Task: Filter people with service categories by Coaching & Mentoring.
Action: Mouse moved to (343, 80)
Screenshot: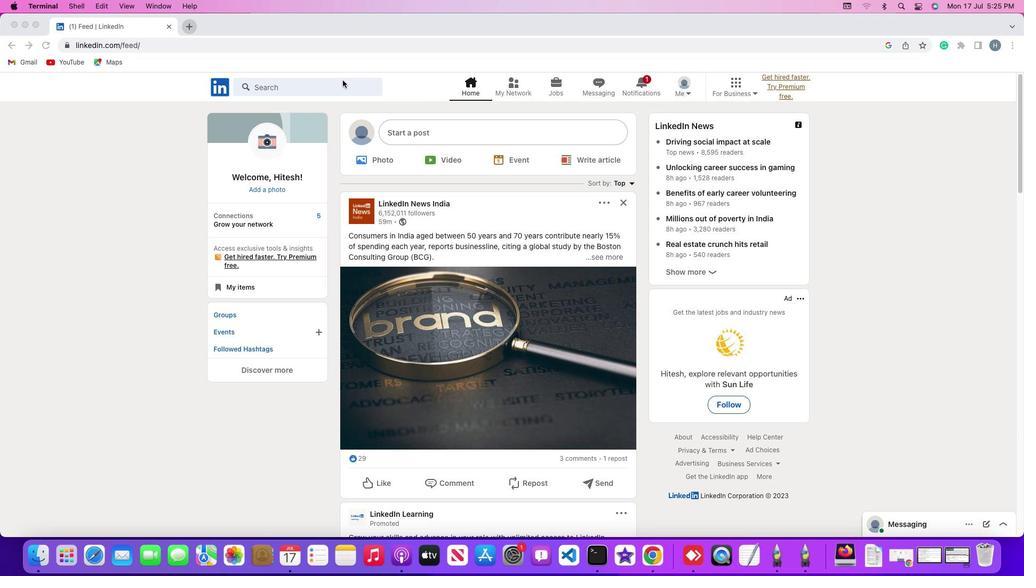 
Action: Mouse pressed left at (343, 80)
Screenshot: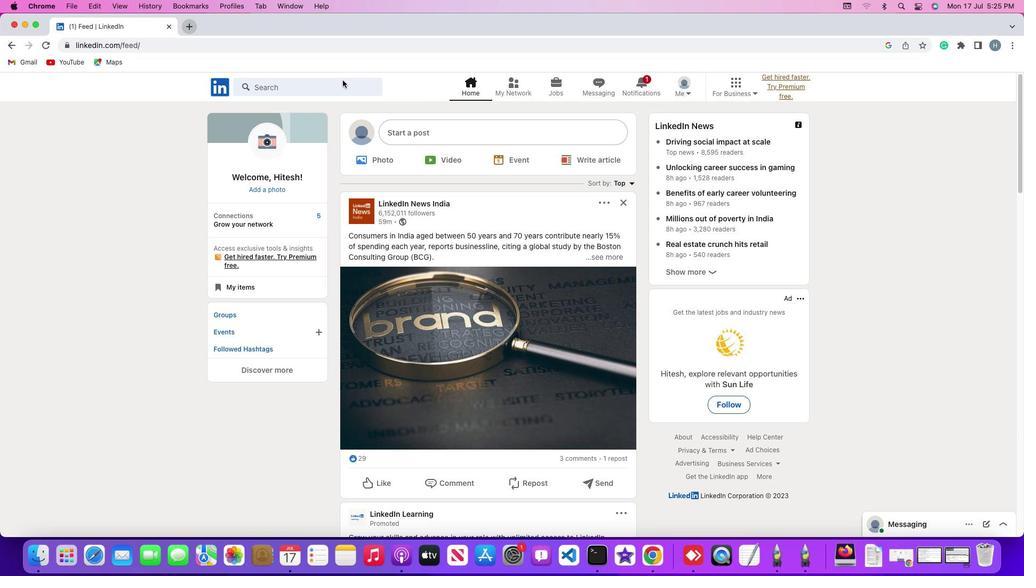
Action: Mouse pressed left at (343, 80)
Screenshot: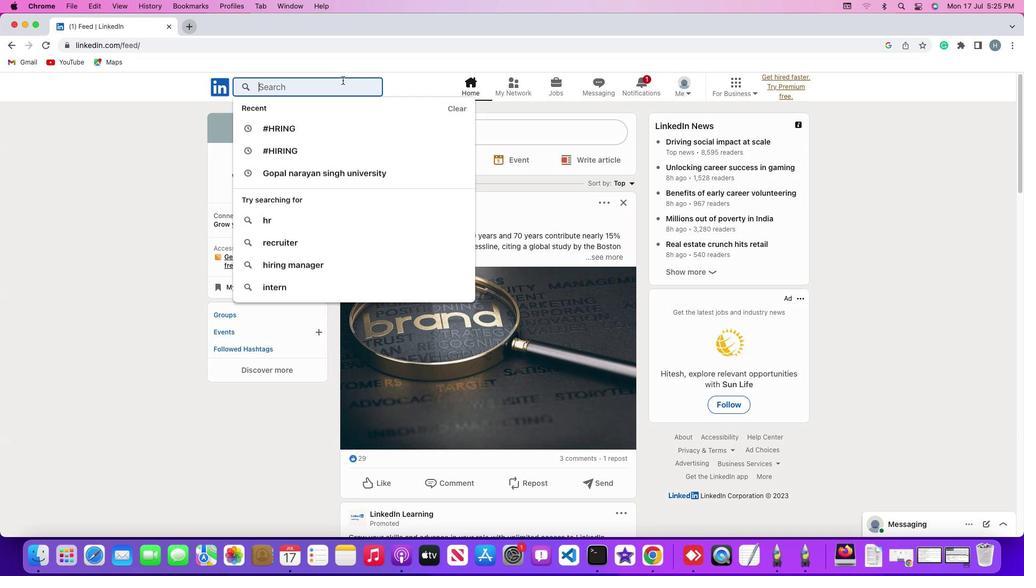 
Action: Key pressed Key.shift'#''H''I''R''I''N''G'Key.enter
Screenshot: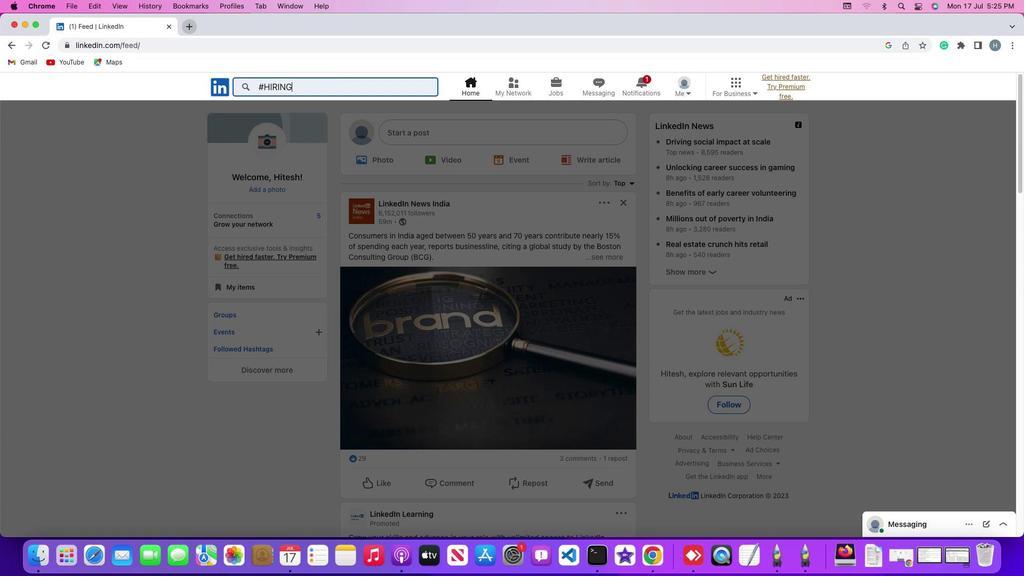 
Action: Mouse moved to (307, 115)
Screenshot: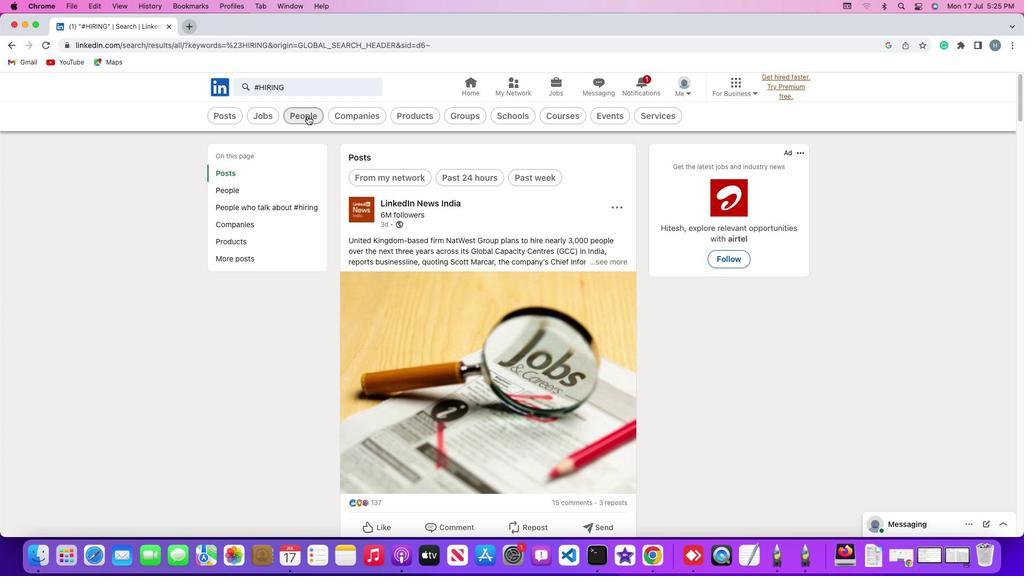 
Action: Mouse pressed left at (307, 115)
Screenshot: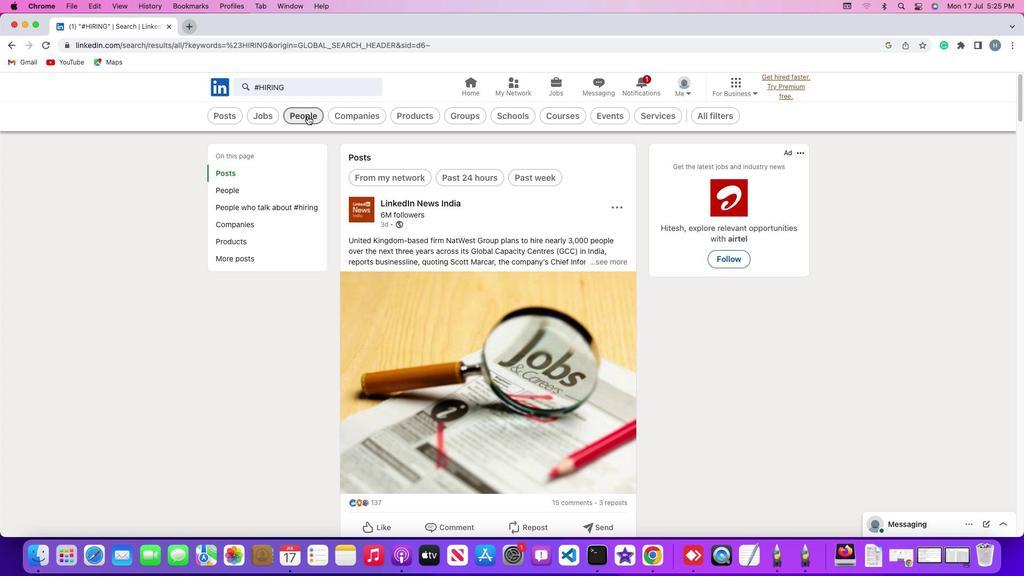 
Action: Mouse moved to (546, 115)
Screenshot: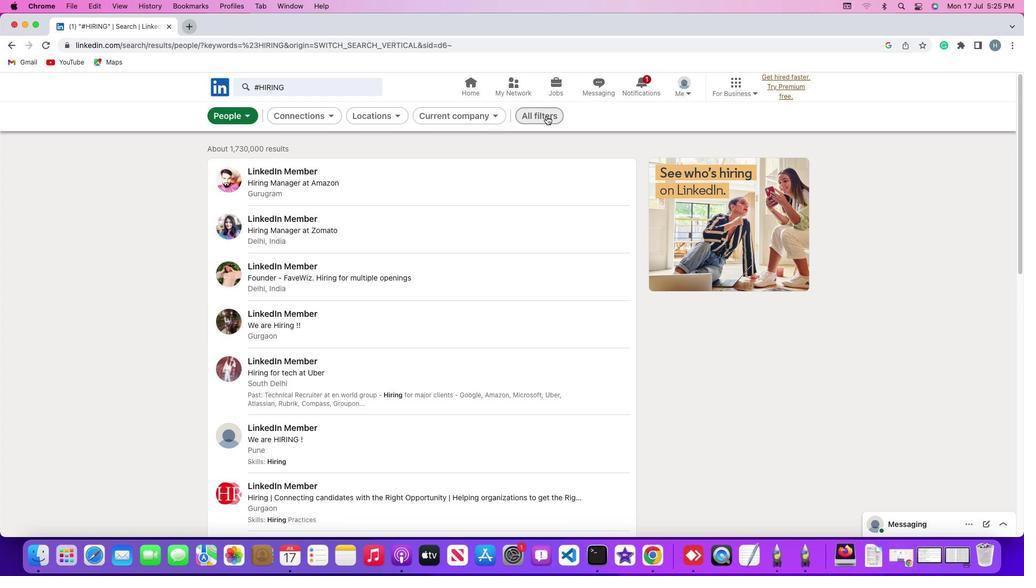 
Action: Mouse pressed left at (546, 115)
Screenshot: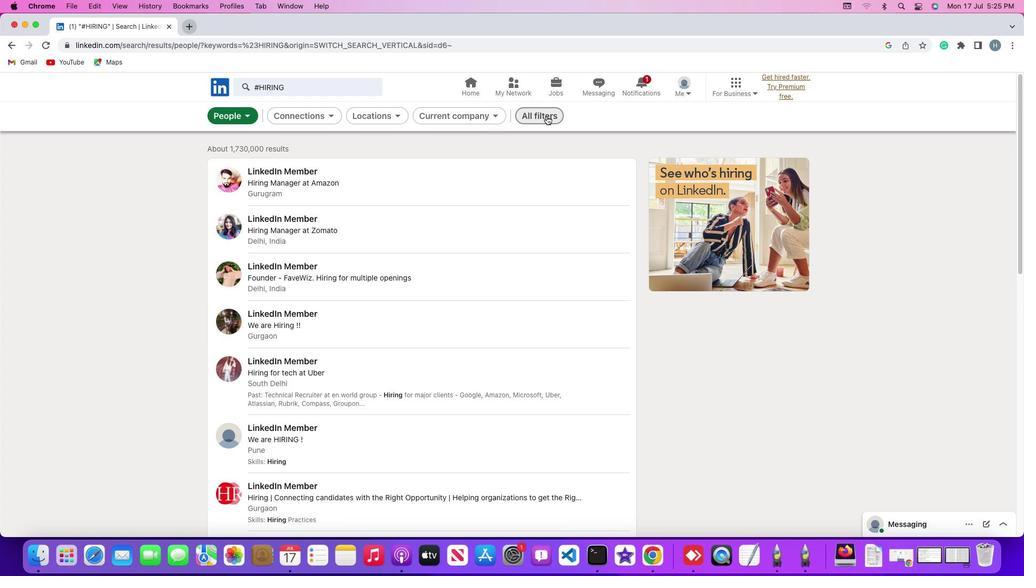 
Action: Mouse moved to (829, 354)
Screenshot: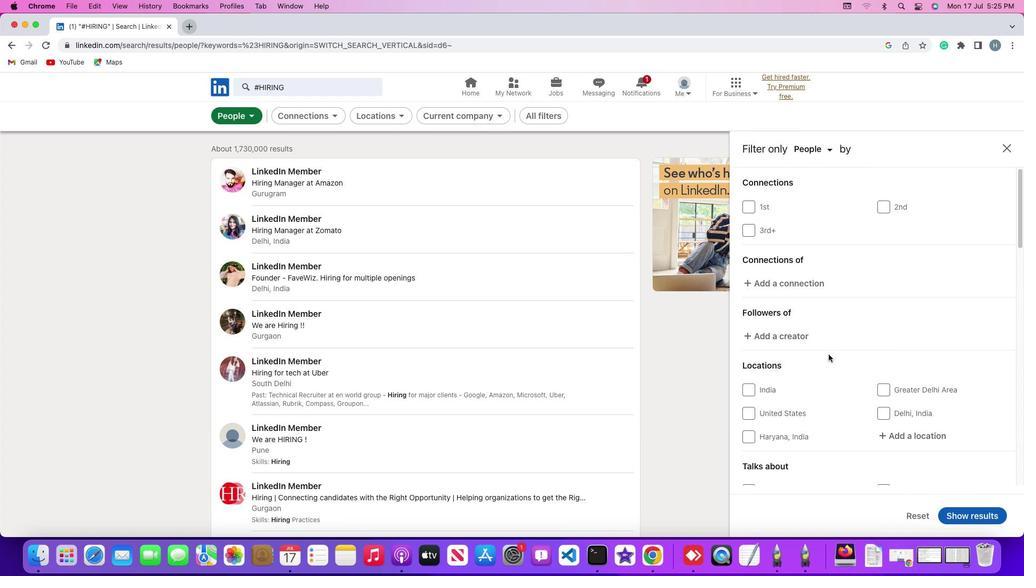 
Action: Mouse scrolled (829, 354) with delta (0, 0)
Screenshot: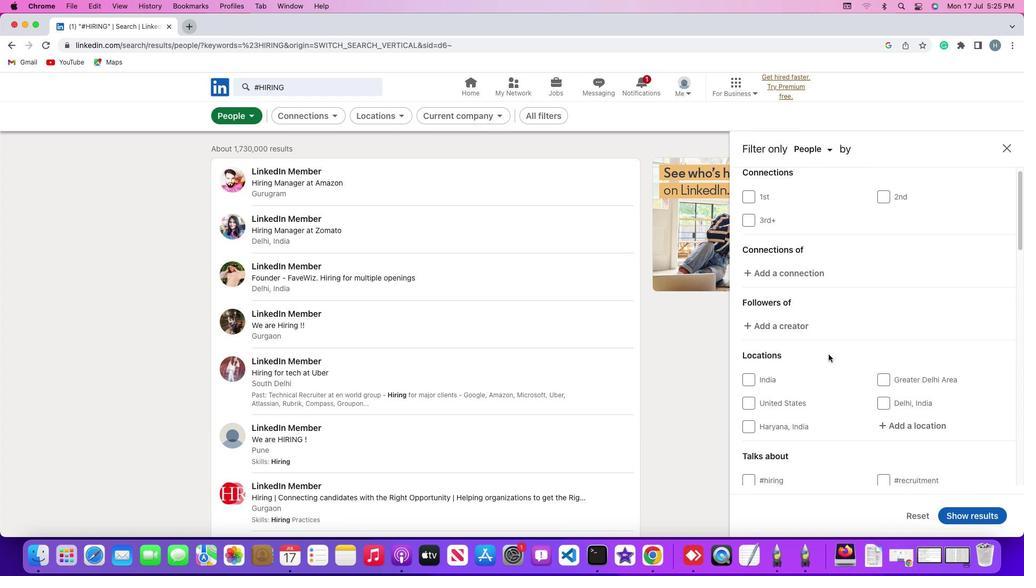 
Action: Mouse scrolled (829, 354) with delta (0, 0)
Screenshot: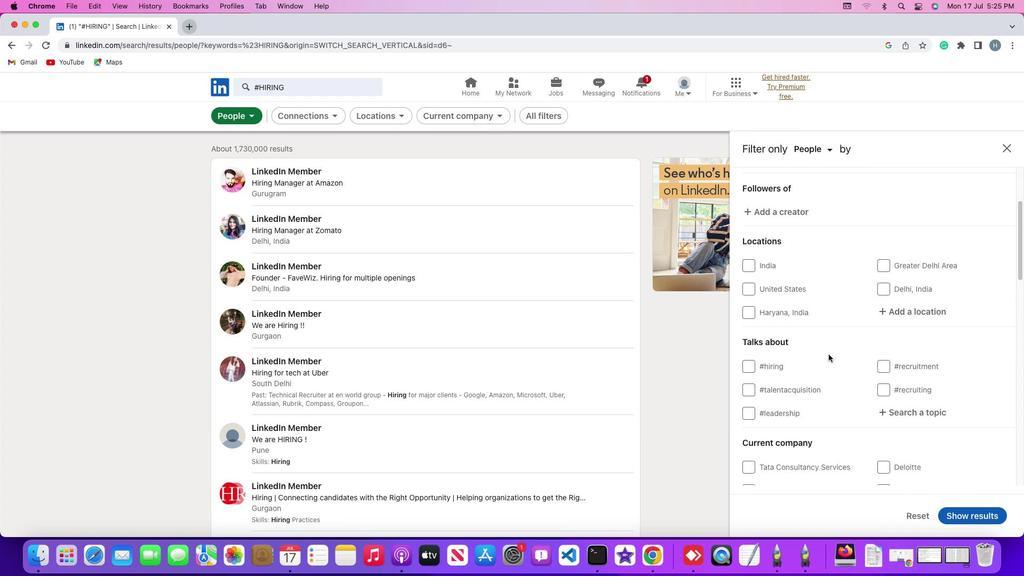 
Action: Mouse scrolled (829, 354) with delta (0, -1)
Screenshot: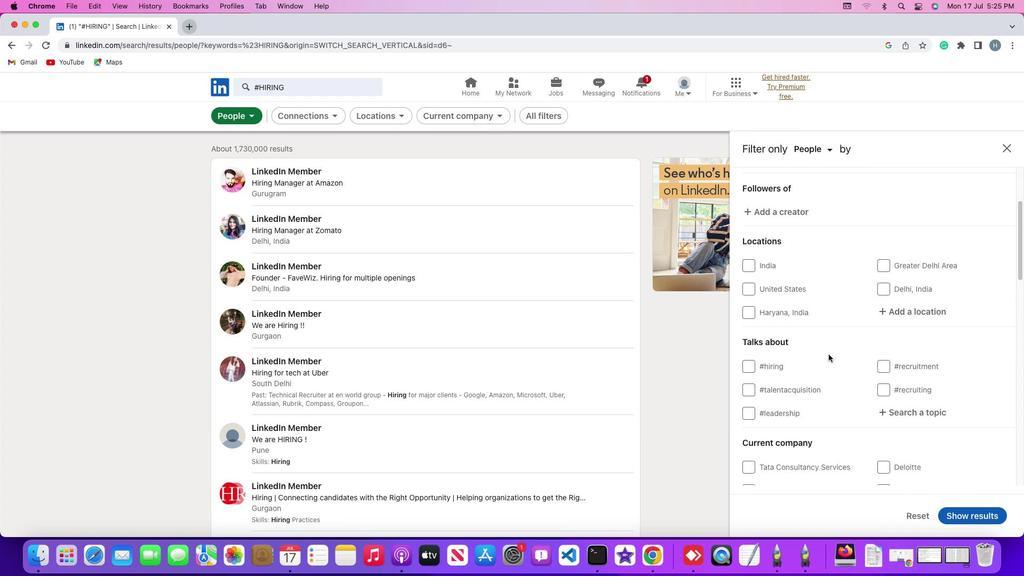 
Action: Mouse scrolled (829, 354) with delta (0, -2)
Screenshot: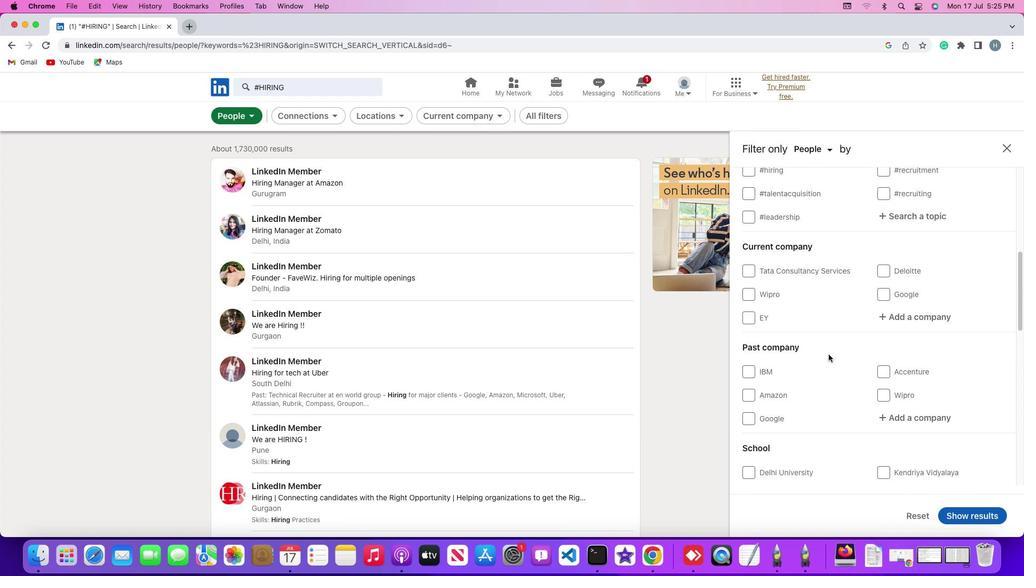 
Action: Mouse scrolled (829, 354) with delta (0, -3)
Screenshot: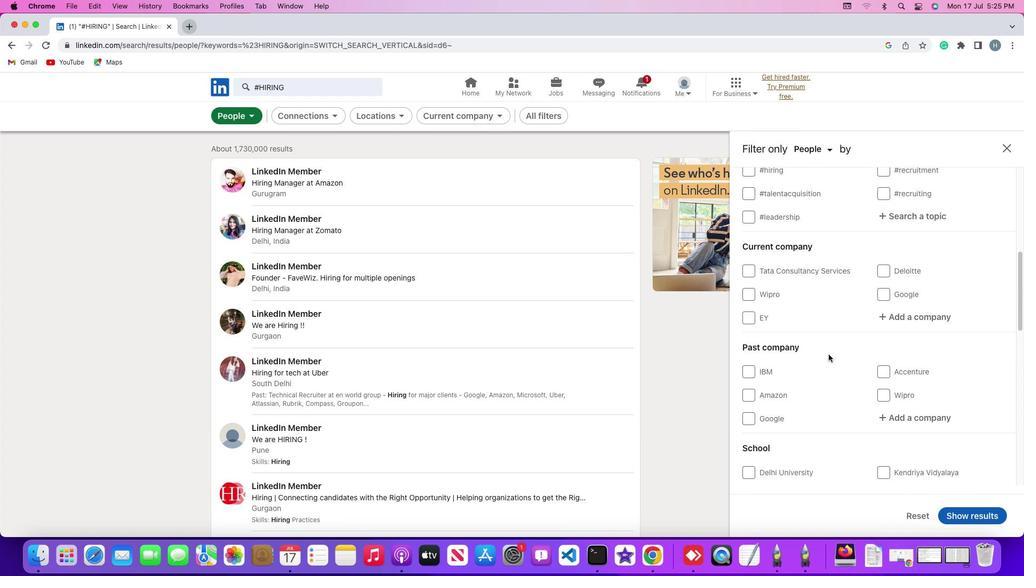 
Action: Mouse scrolled (829, 354) with delta (0, -3)
Screenshot: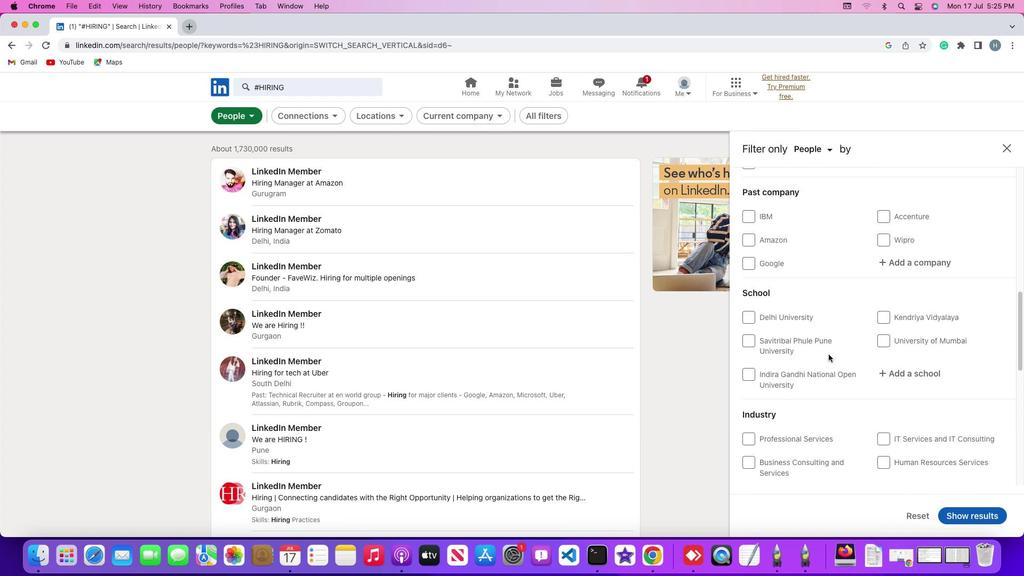 
Action: Mouse scrolled (829, 354) with delta (0, 0)
Screenshot: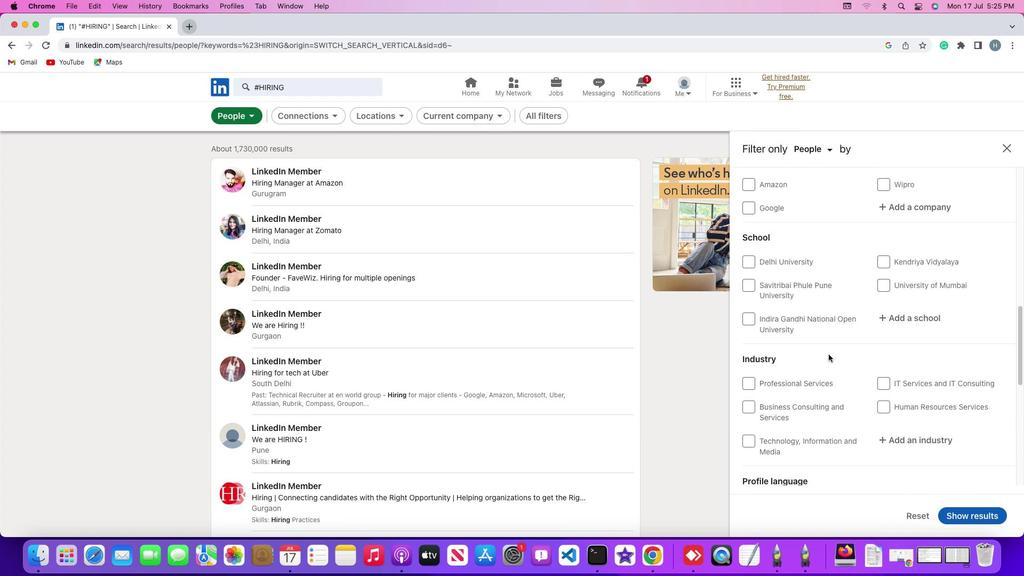
Action: Mouse scrolled (829, 354) with delta (0, 0)
Screenshot: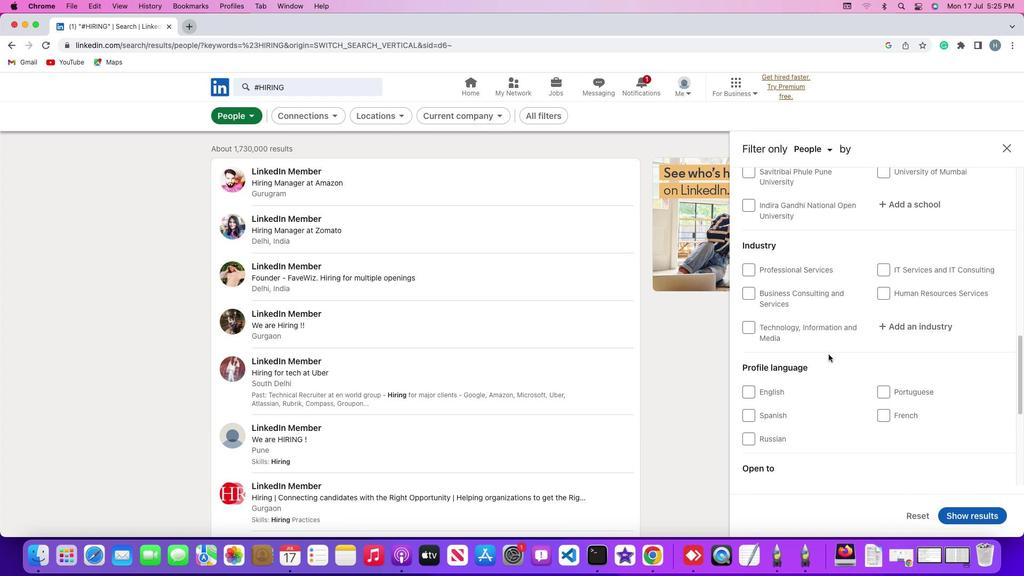 
Action: Mouse scrolled (829, 354) with delta (0, -1)
Screenshot: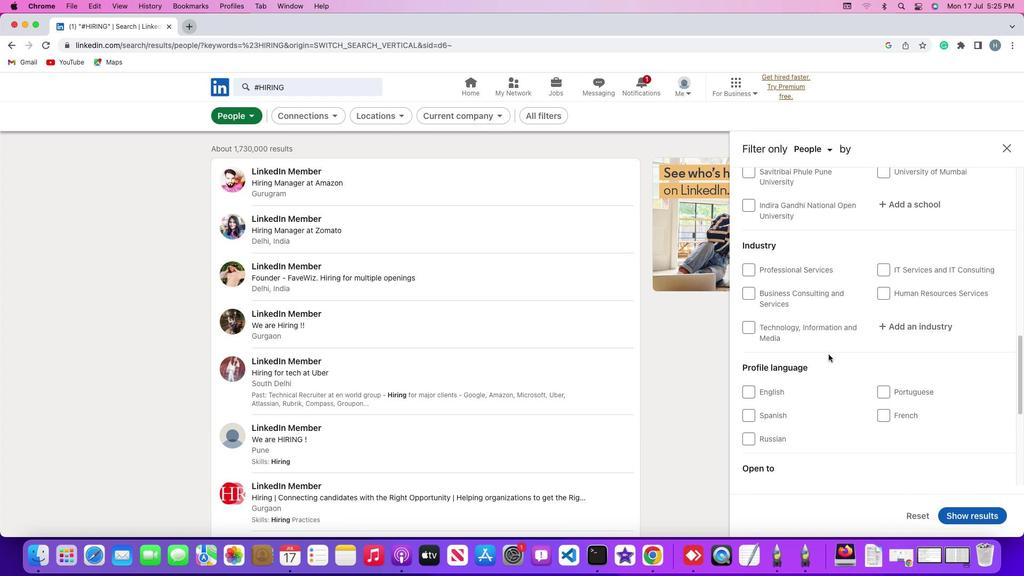 
Action: Mouse scrolled (829, 354) with delta (0, -2)
Screenshot: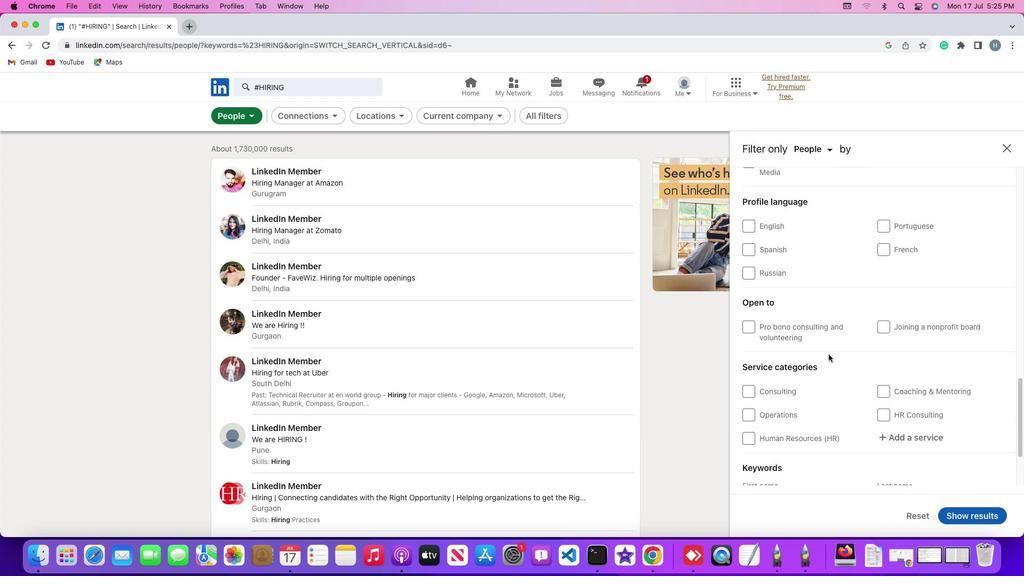 
Action: Mouse scrolled (829, 354) with delta (0, -3)
Screenshot: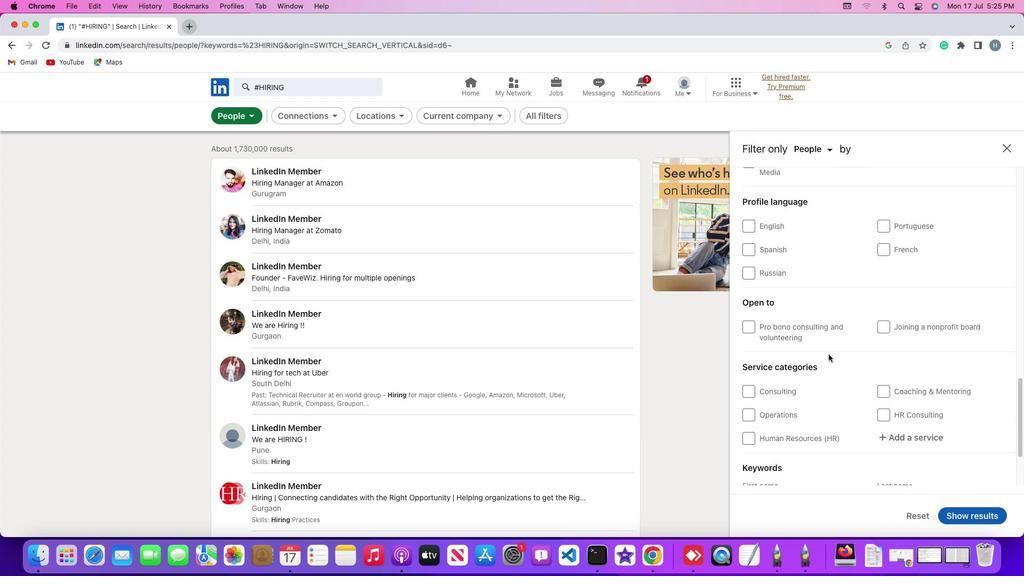 
Action: Mouse scrolled (829, 354) with delta (0, -3)
Screenshot: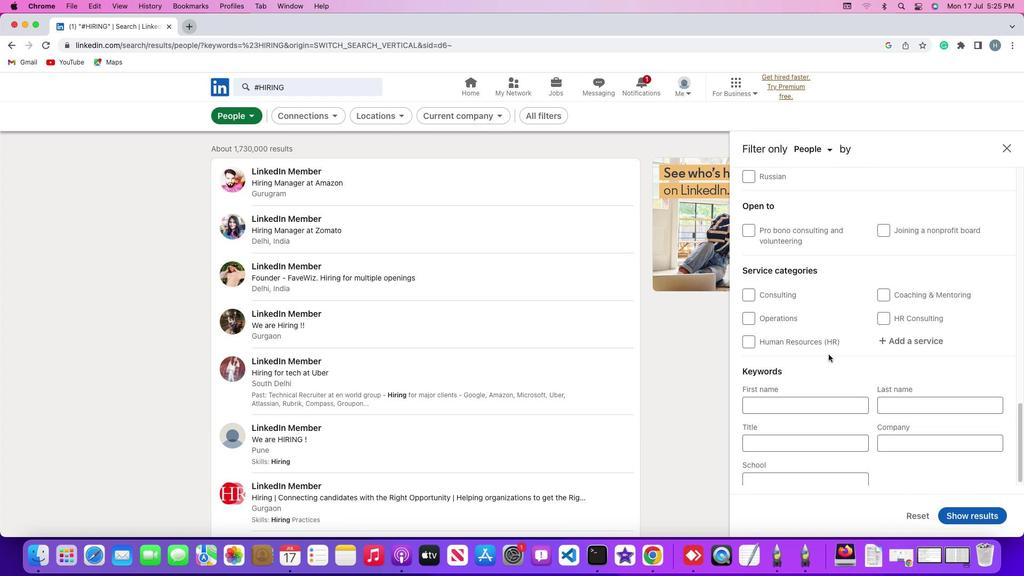 
Action: Mouse scrolled (829, 354) with delta (0, -3)
Screenshot: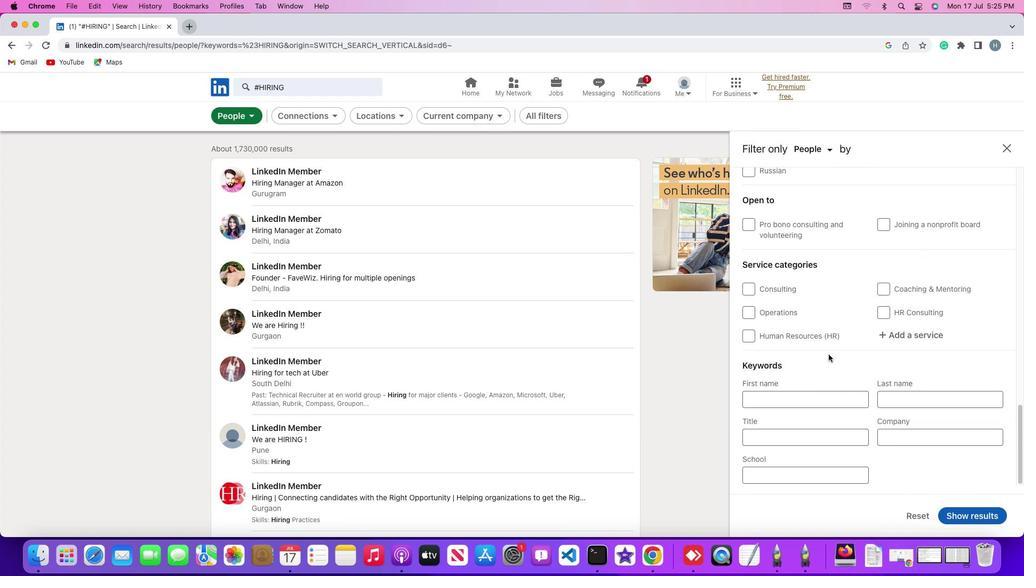
Action: Mouse scrolled (829, 354) with delta (0, 0)
Screenshot: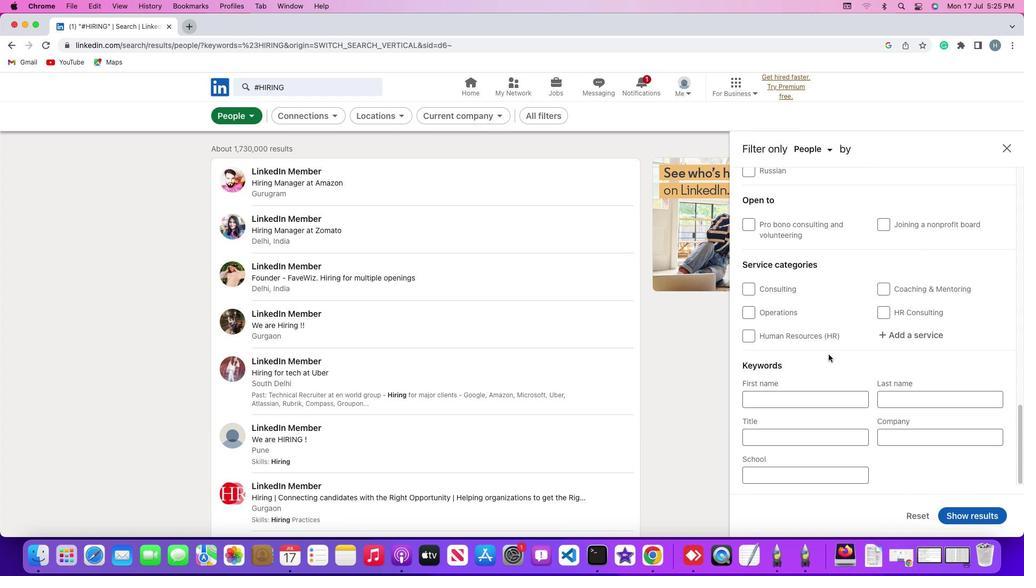 
Action: Mouse scrolled (829, 354) with delta (0, 0)
Screenshot: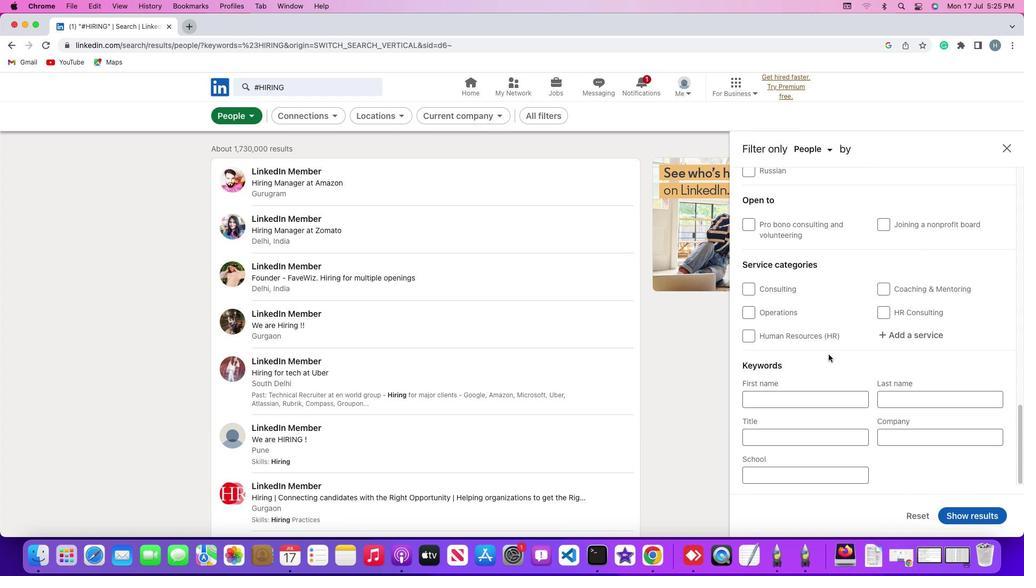 
Action: Mouse scrolled (829, 354) with delta (0, -1)
Screenshot: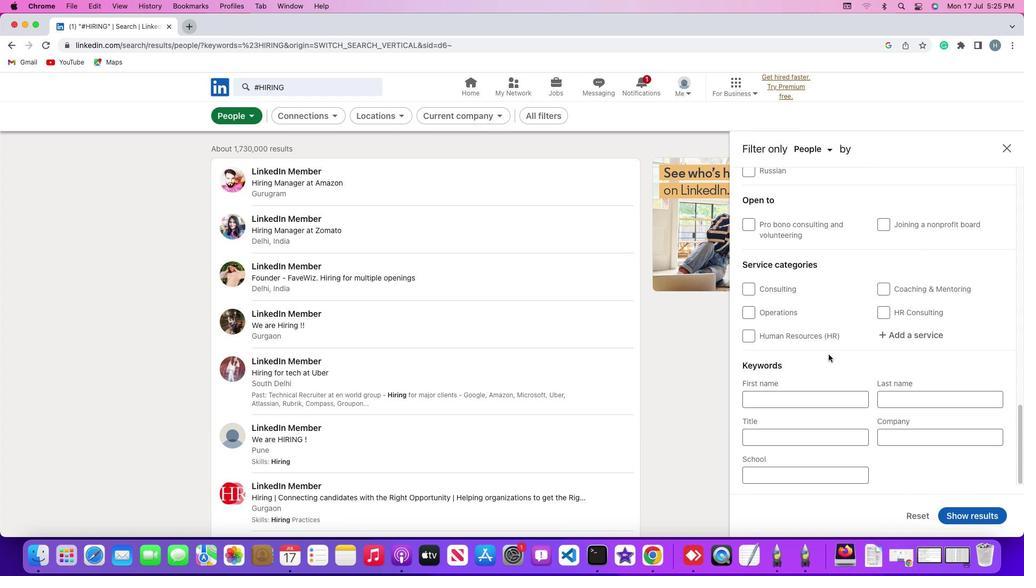 
Action: Mouse scrolled (829, 354) with delta (0, -2)
Screenshot: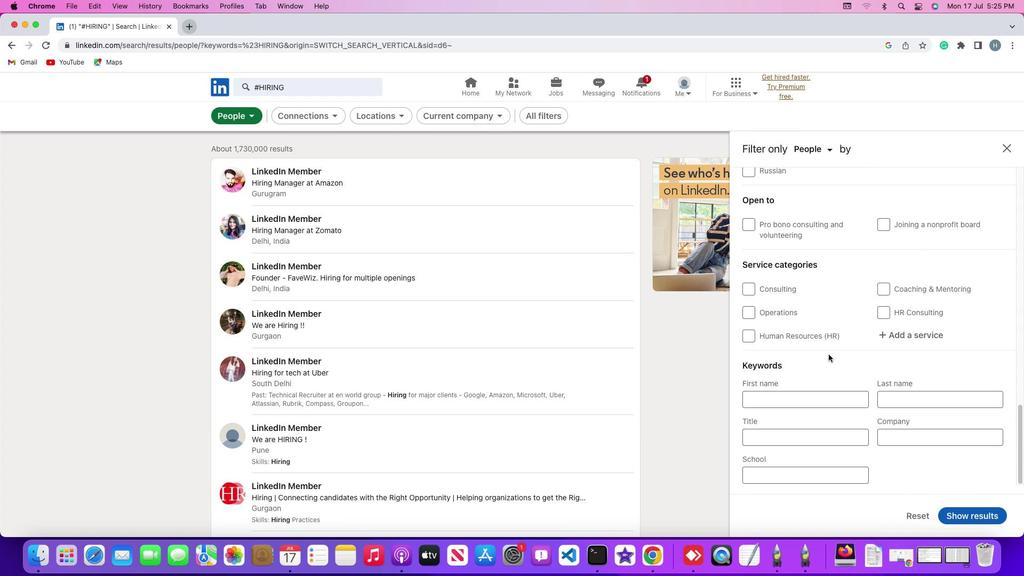 
Action: Mouse scrolled (829, 354) with delta (0, -3)
Screenshot: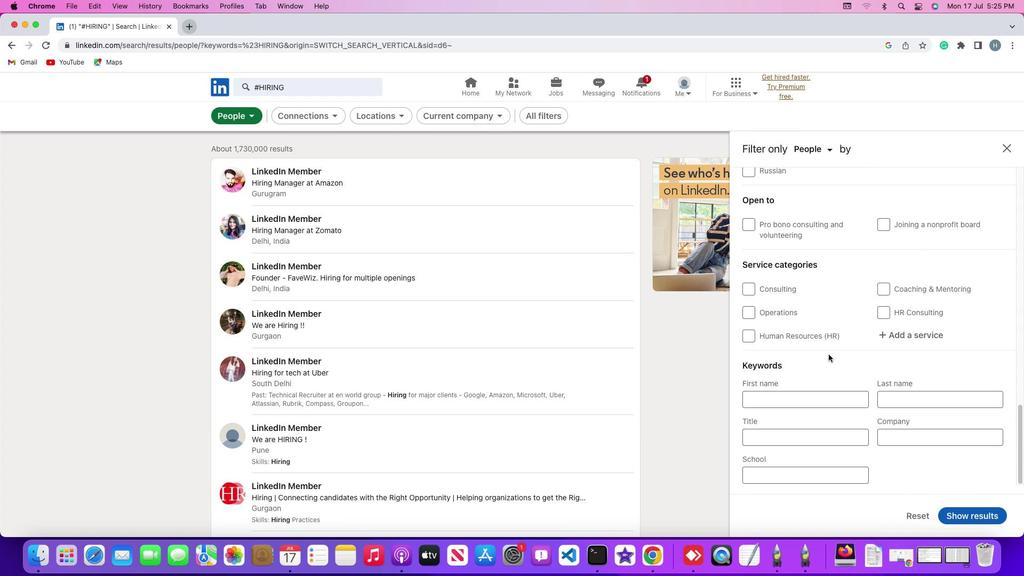 
Action: Mouse moved to (880, 286)
Screenshot: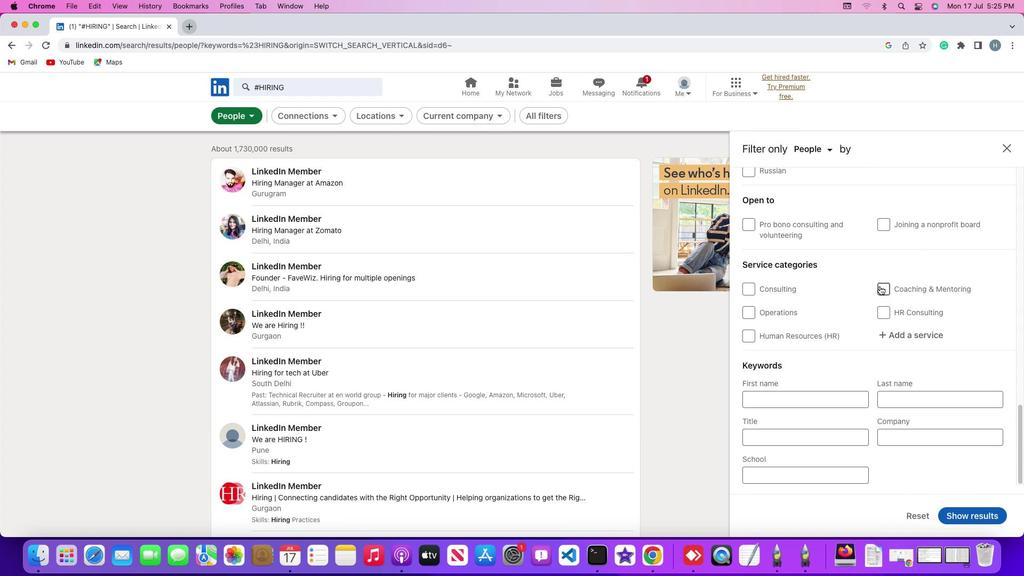 
Action: Mouse pressed left at (880, 286)
Screenshot: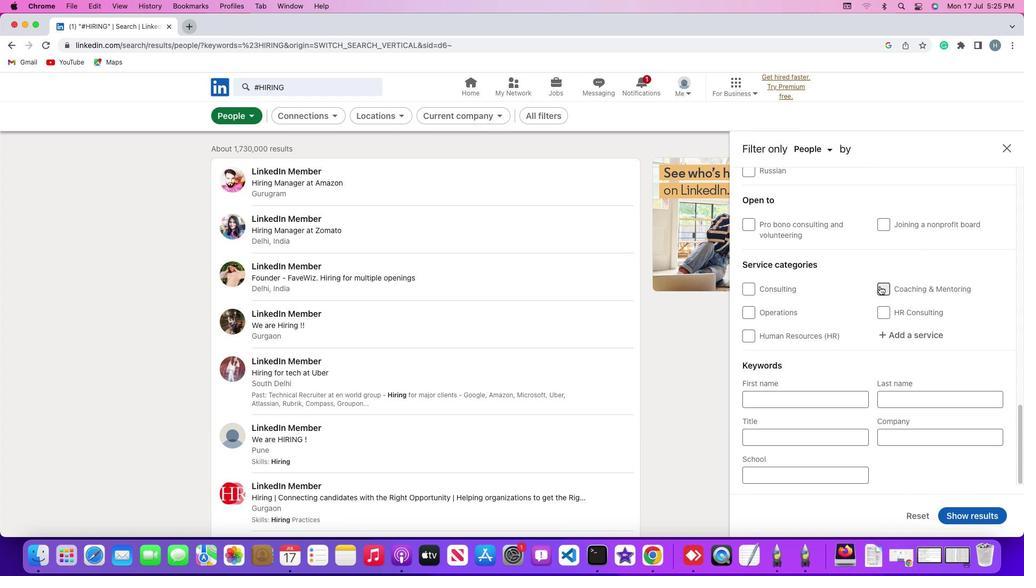 
Action: Mouse moved to (965, 516)
Screenshot: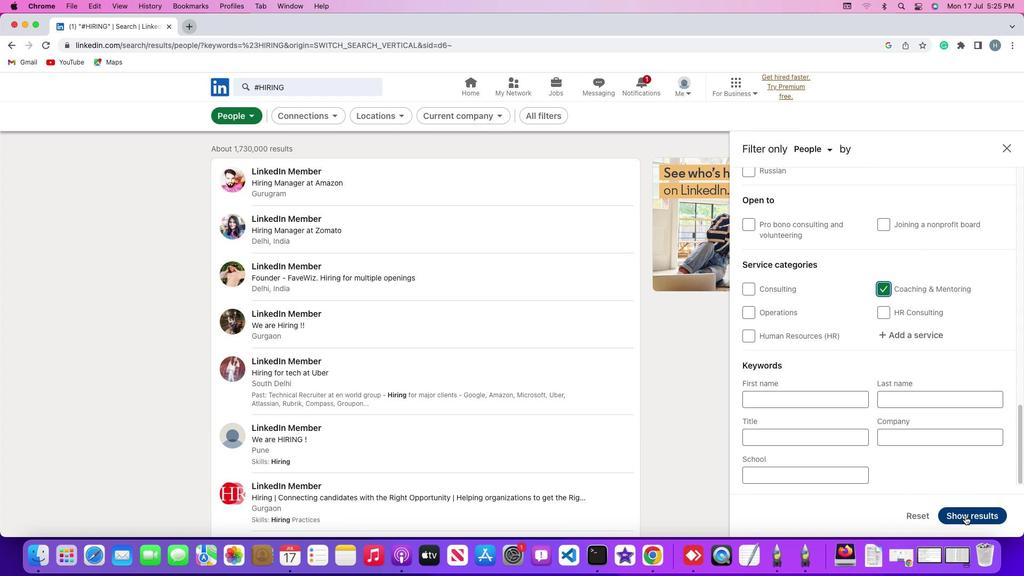 
Action: Mouse pressed left at (965, 516)
Screenshot: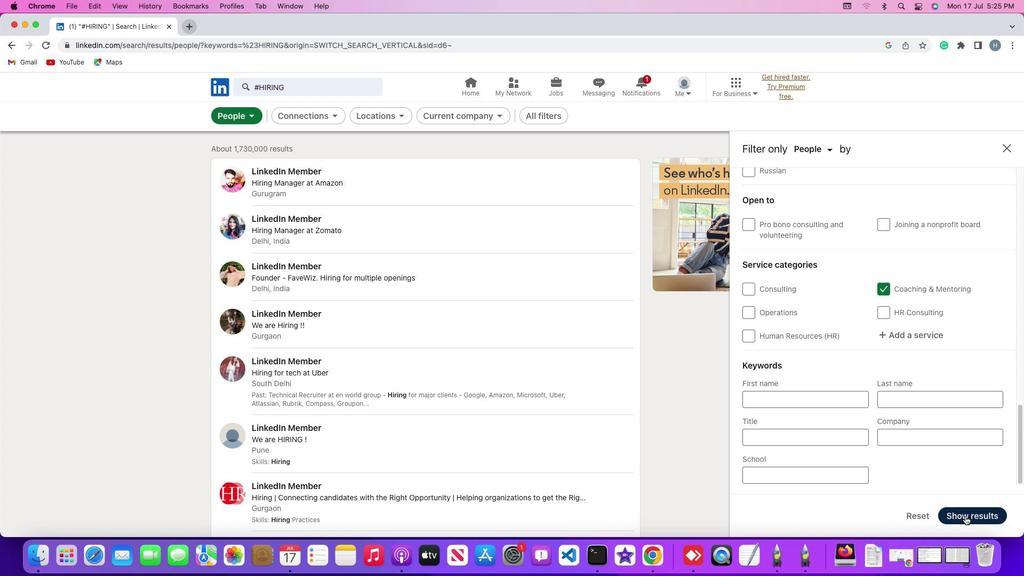 
Action: Mouse moved to (854, 383)
Screenshot: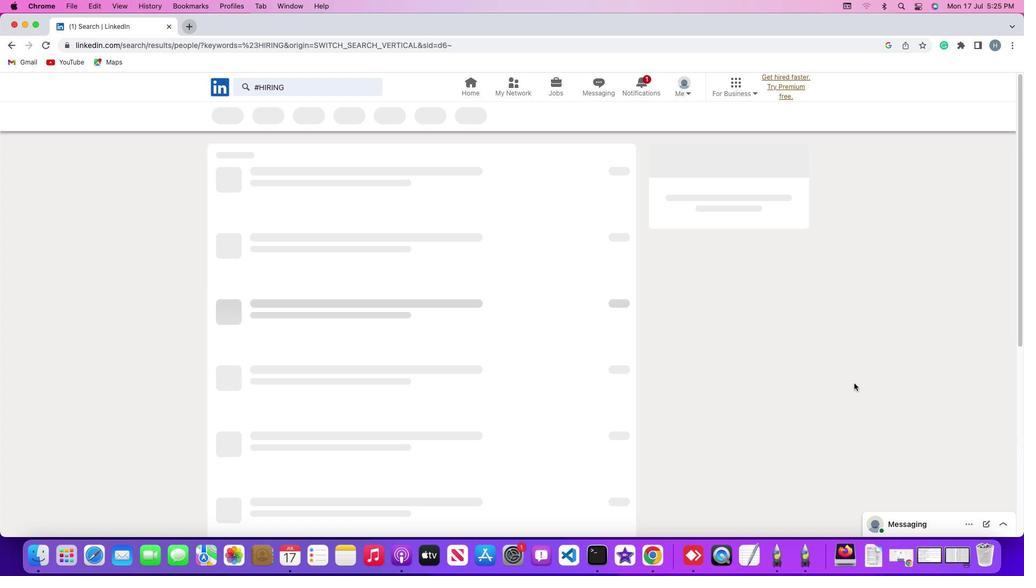 
